 Task: Change page margins to "custom numbers right 0.076".
Action: Mouse moved to (61, 110)
Screenshot: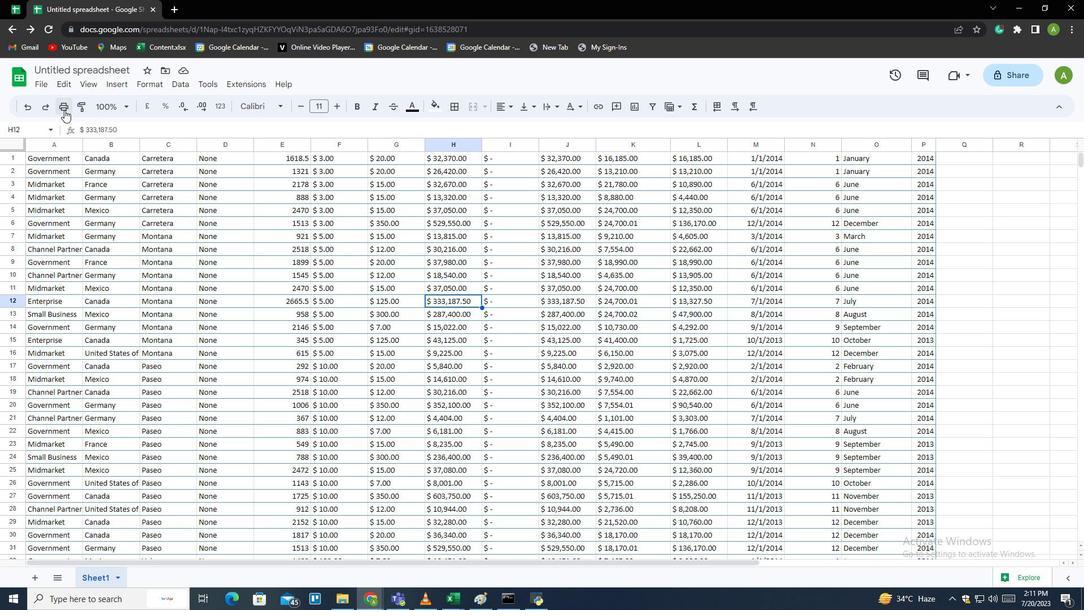 
Action: Mouse pressed left at (61, 110)
Screenshot: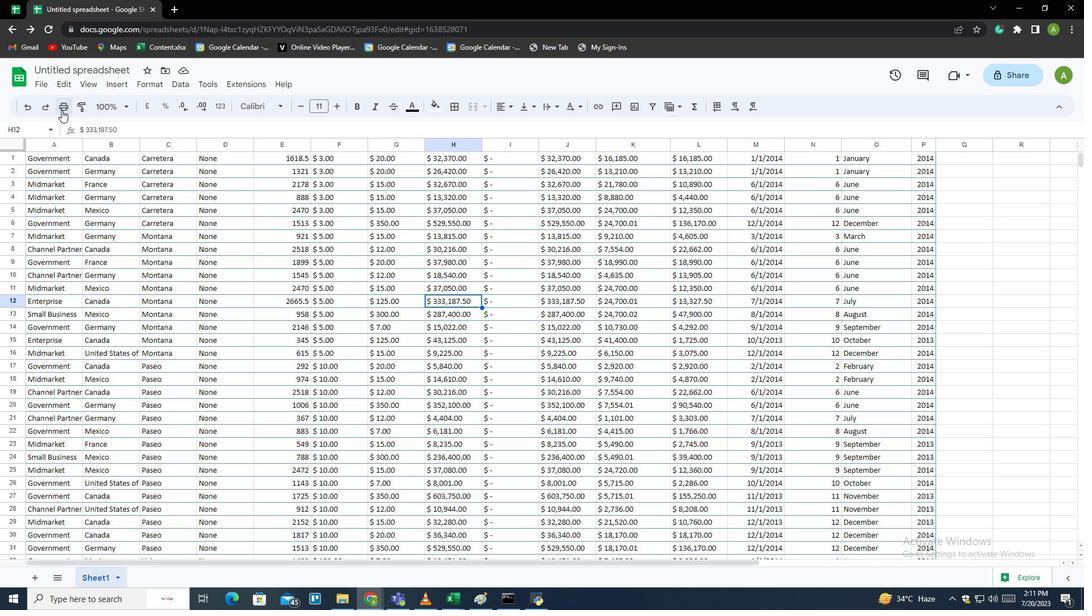 
Action: Mouse moved to (938, 307)
Screenshot: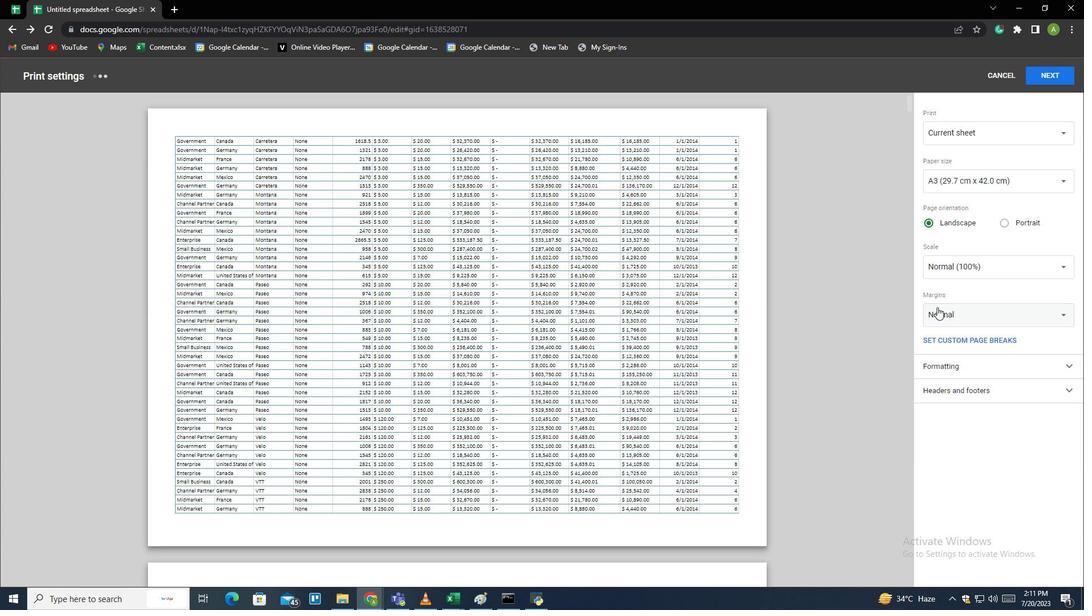 
Action: Mouse pressed left at (938, 307)
Screenshot: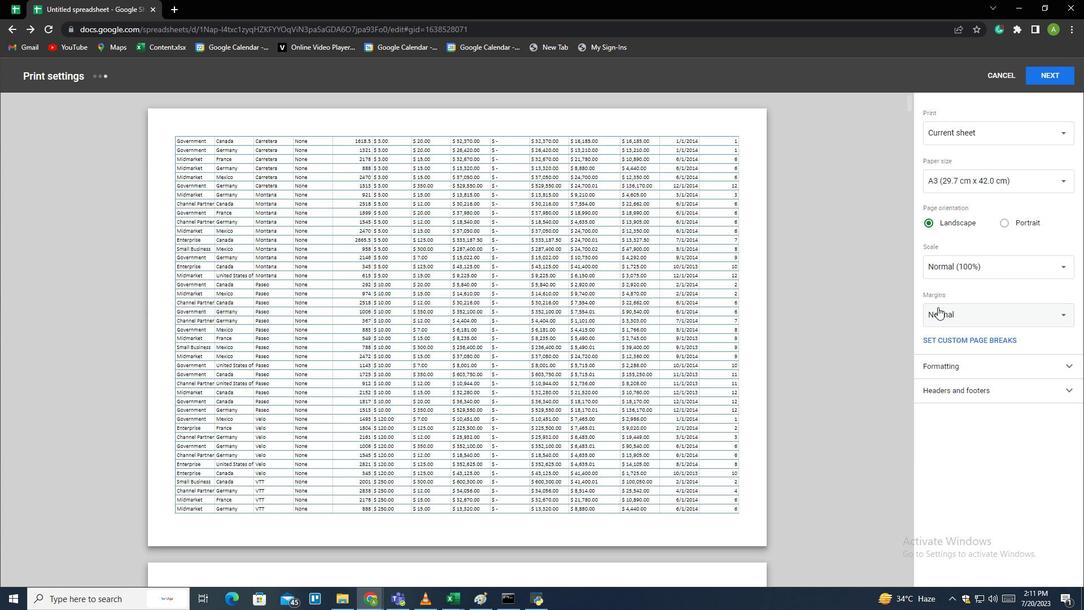 
Action: Mouse moved to (953, 379)
Screenshot: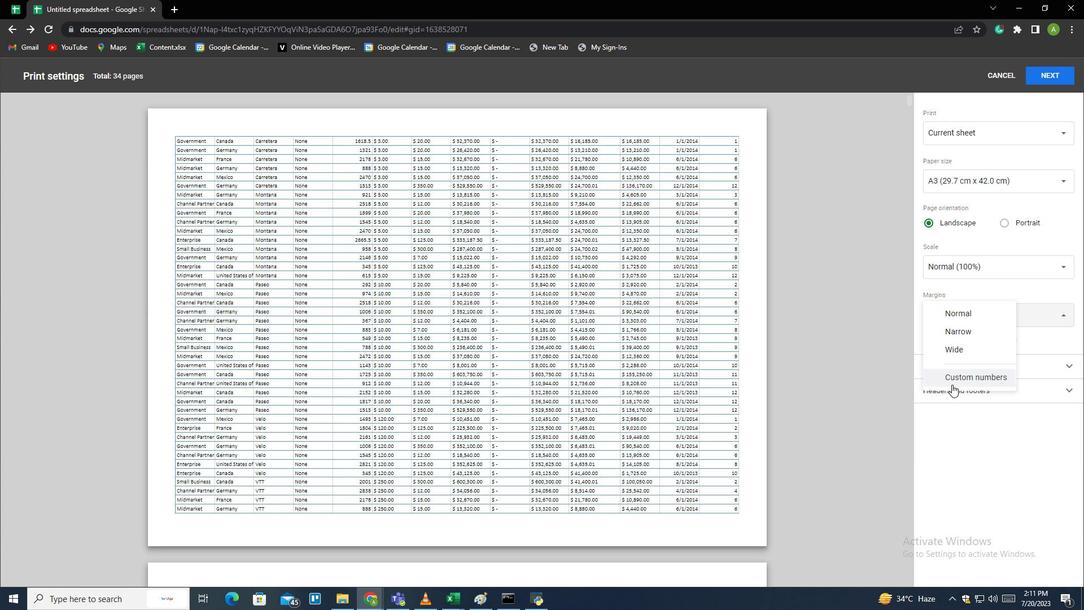 
Action: Mouse pressed left at (953, 379)
Screenshot: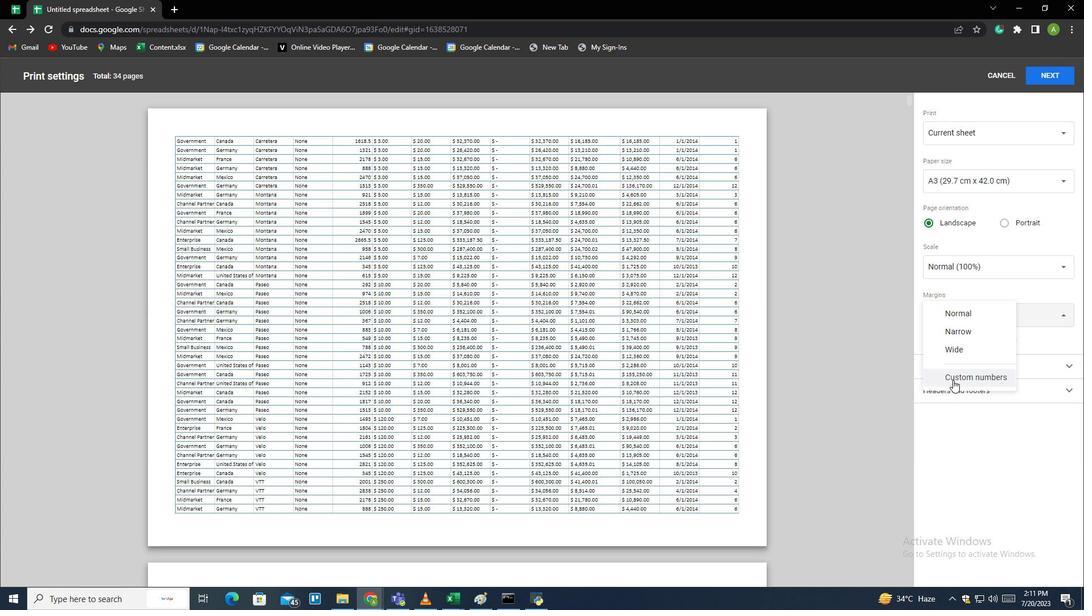 
Action: Mouse moved to (732, 327)
Screenshot: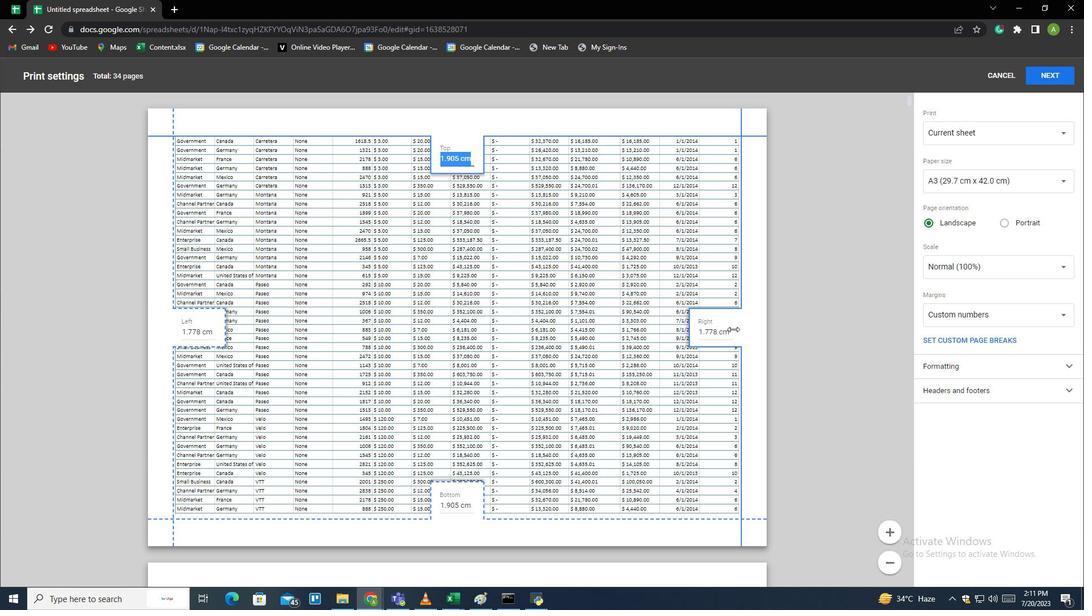 
Action: Mouse pressed left at (732, 327)
Screenshot: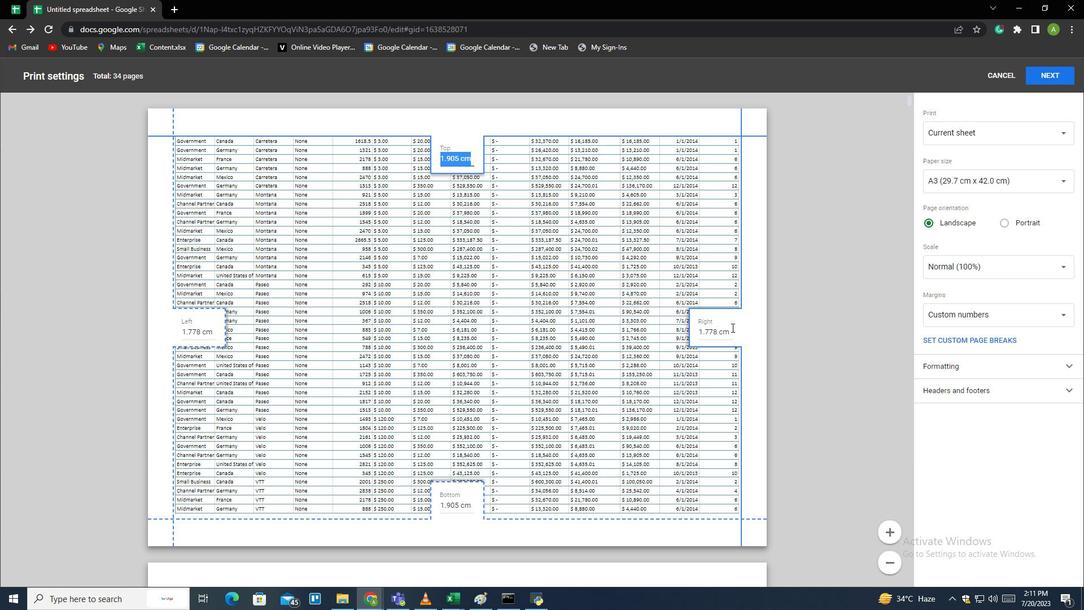 
Action: Key pressed 0.076<Key.enter>
Screenshot: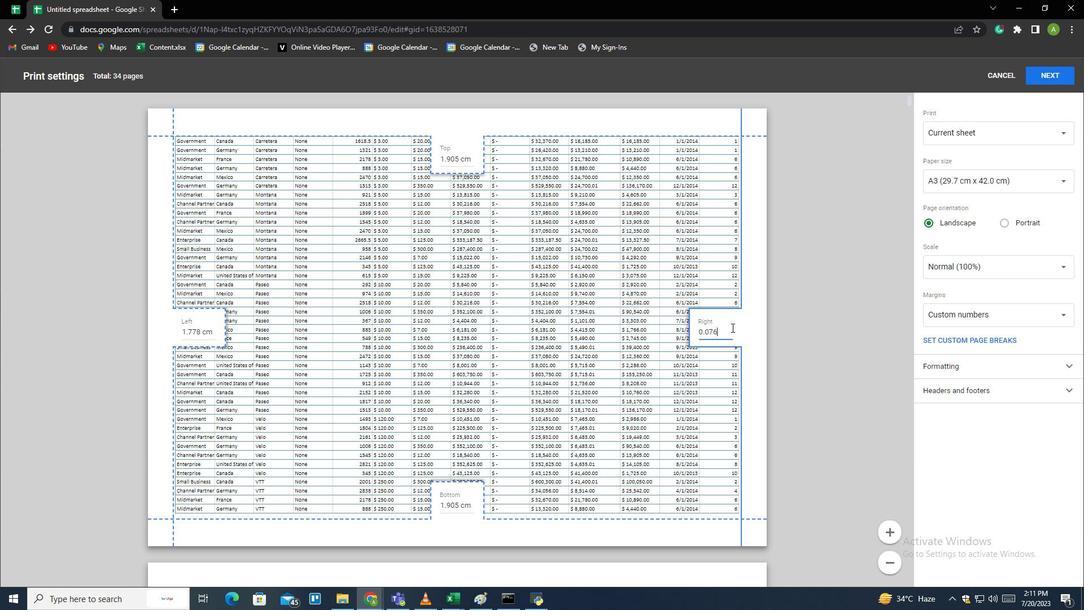
